 Task: Add Sprouts Organic Pizza Sauce to the cart.
Action: Mouse pressed left at (19, 87)
Screenshot: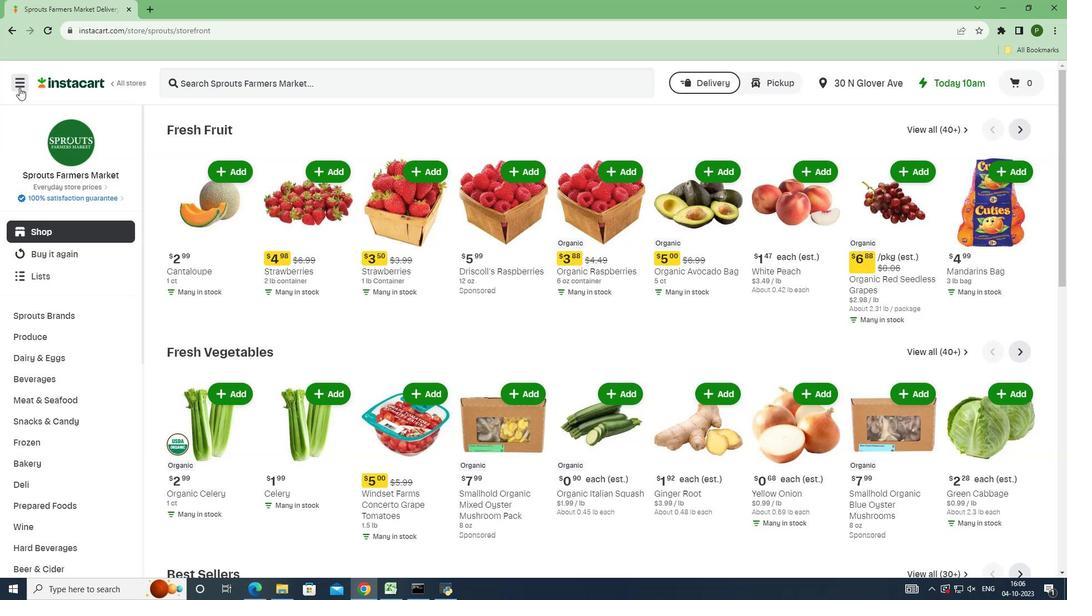 
Action: Mouse moved to (18, 307)
Screenshot: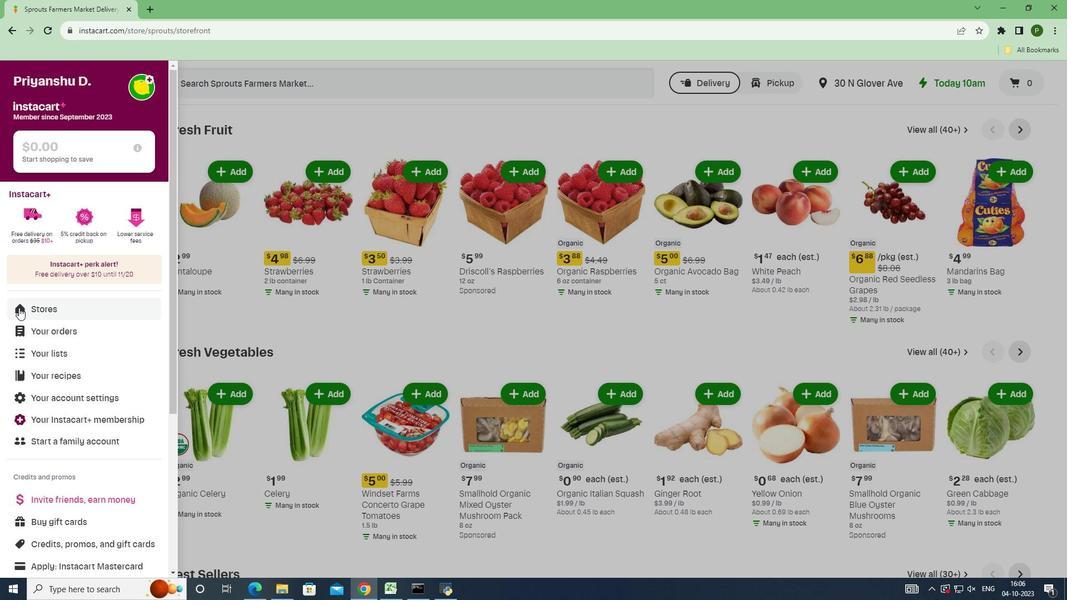 
Action: Mouse pressed left at (18, 307)
Screenshot: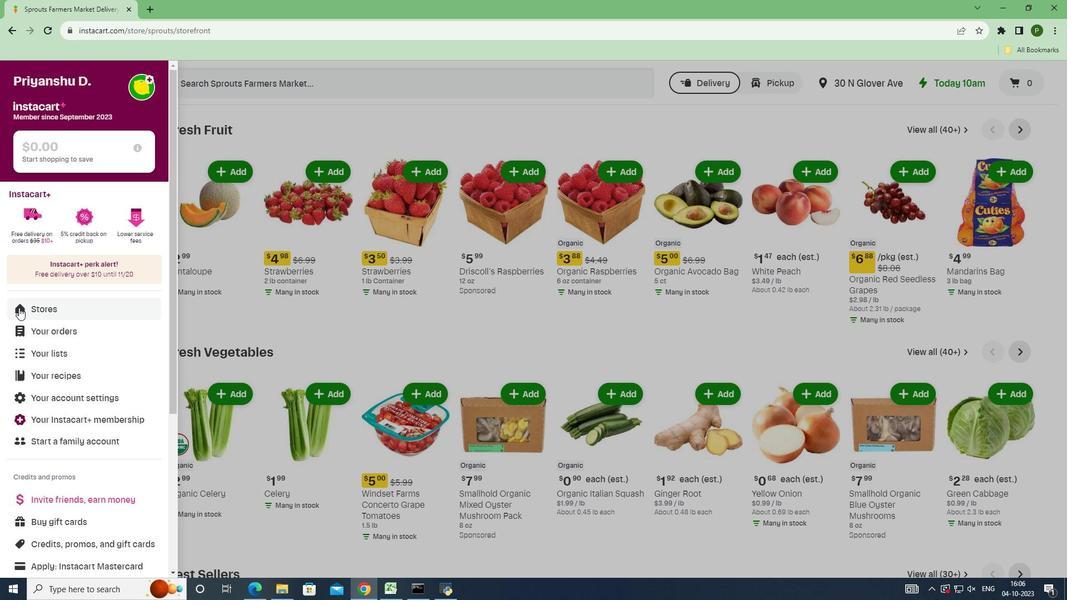 
Action: Mouse moved to (242, 118)
Screenshot: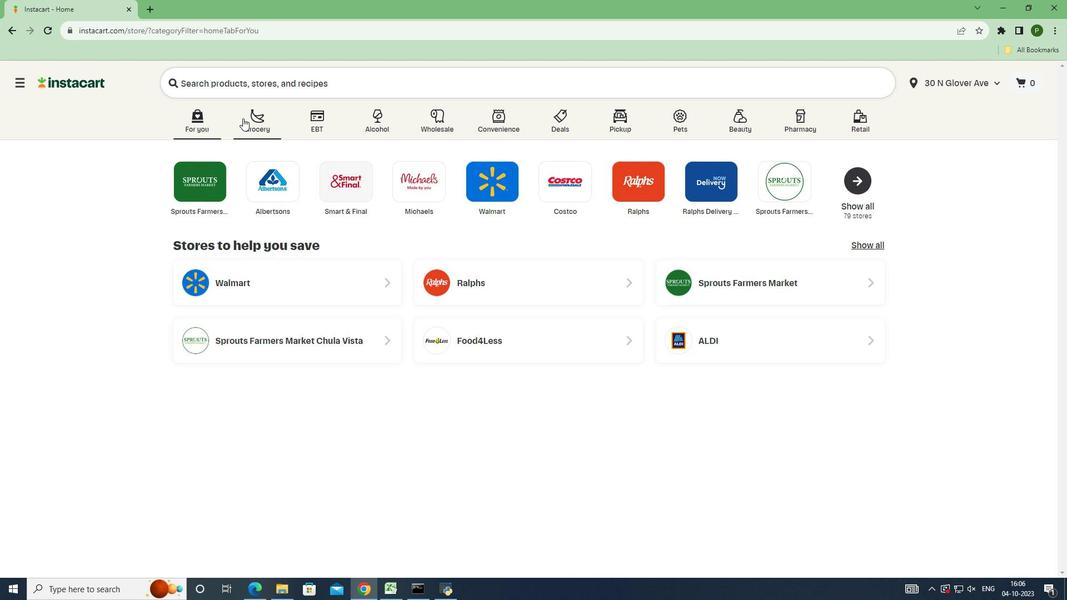 
Action: Mouse pressed left at (242, 118)
Screenshot: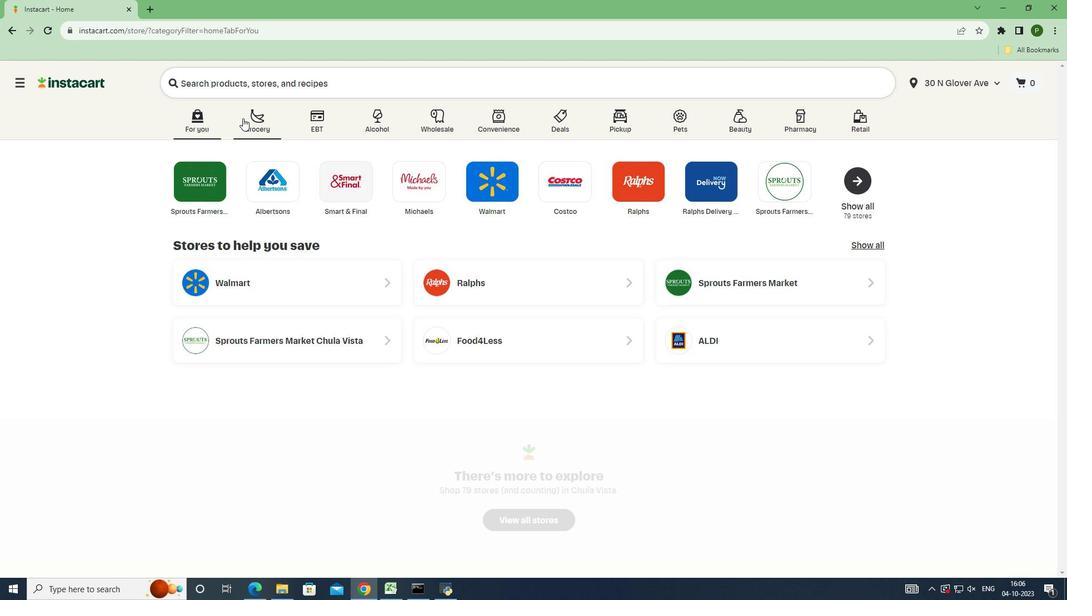
Action: Mouse moved to (689, 256)
Screenshot: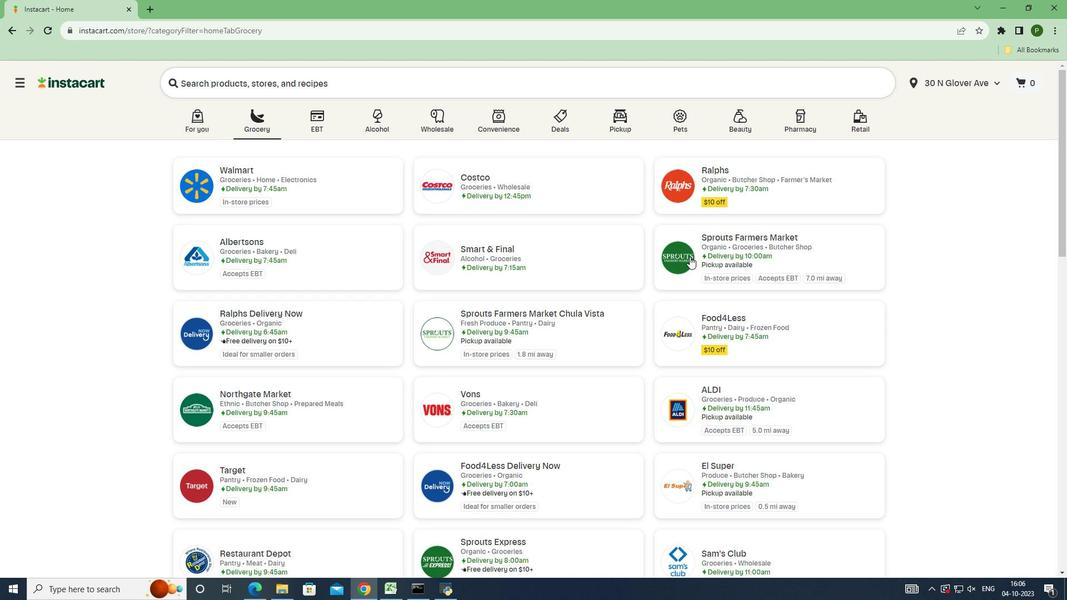 
Action: Mouse pressed left at (689, 256)
Screenshot: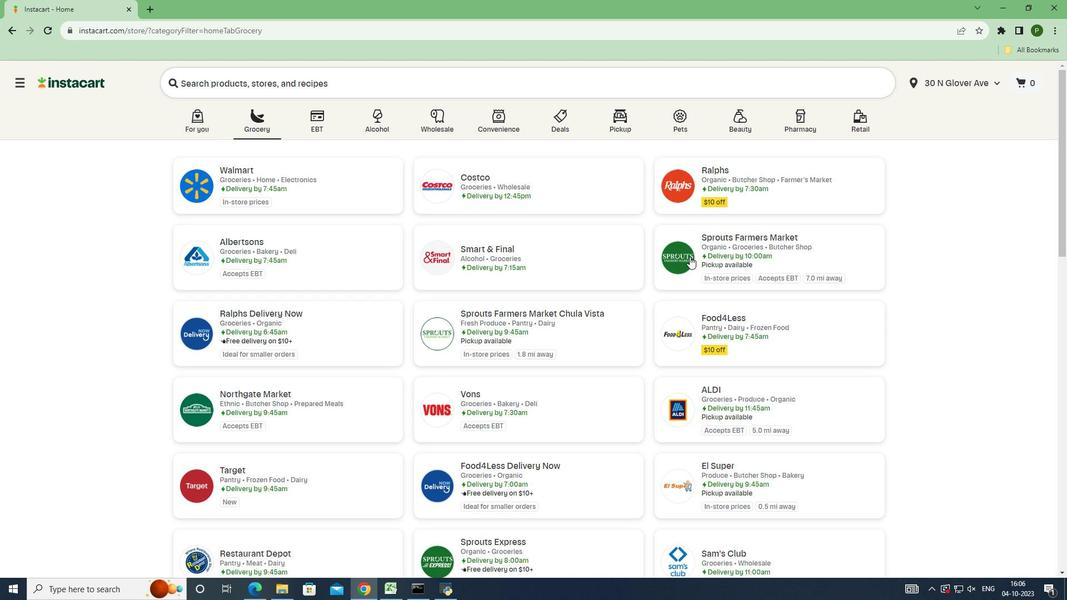 
Action: Mouse moved to (41, 319)
Screenshot: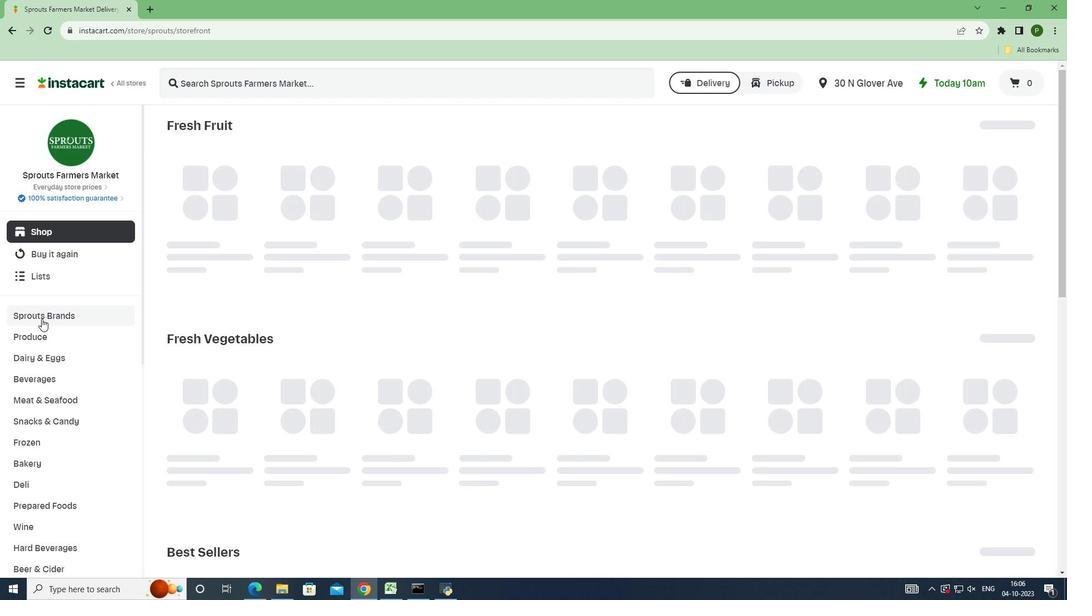 
Action: Mouse pressed left at (41, 319)
Screenshot: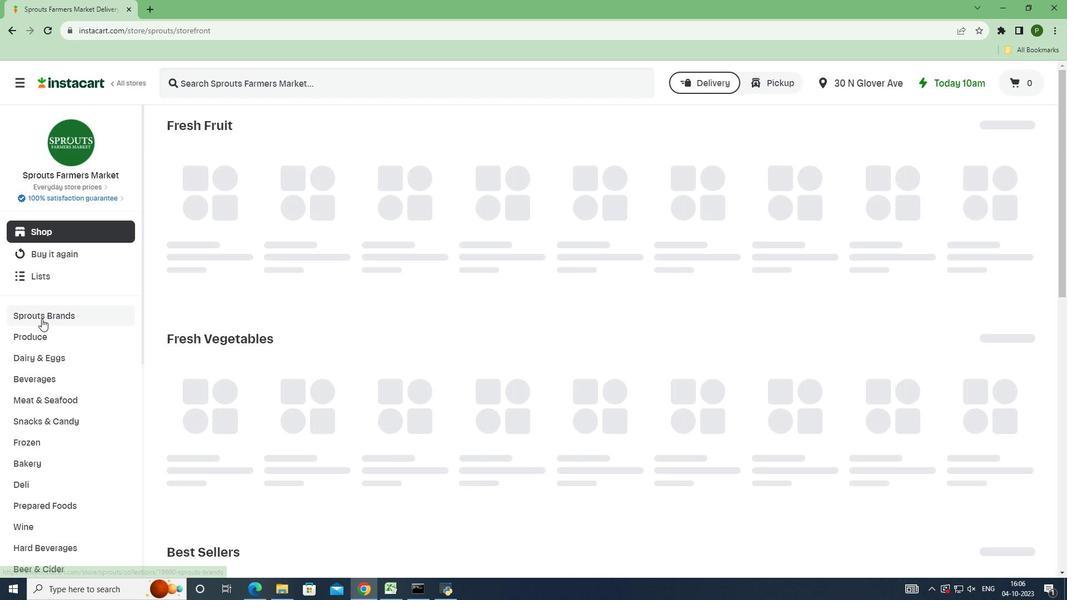 
Action: Mouse moved to (35, 406)
Screenshot: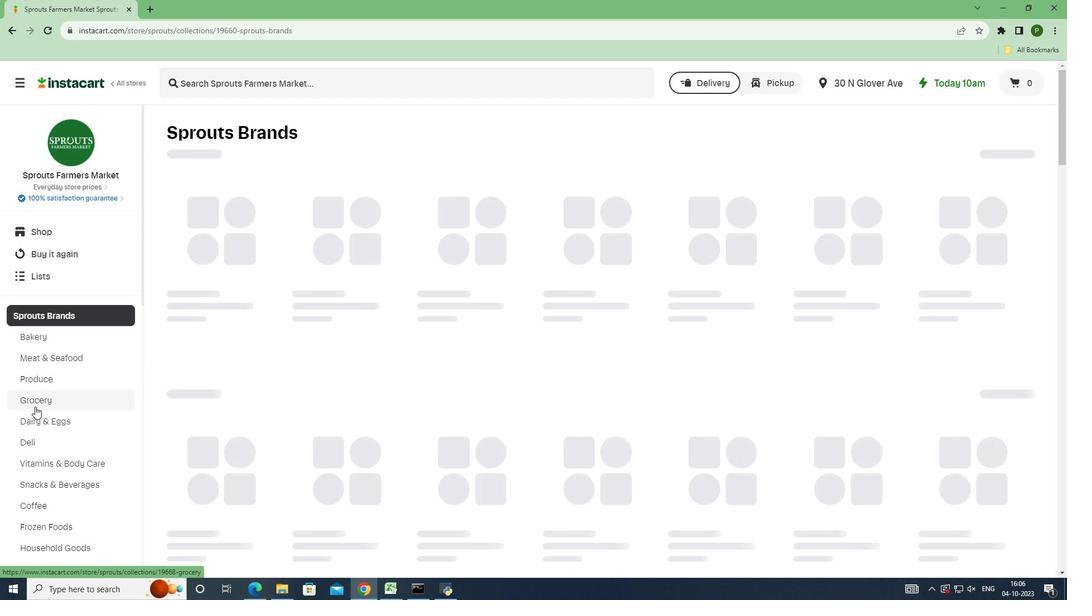 
Action: Mouse pressed left at (35, 406)
Screenshot: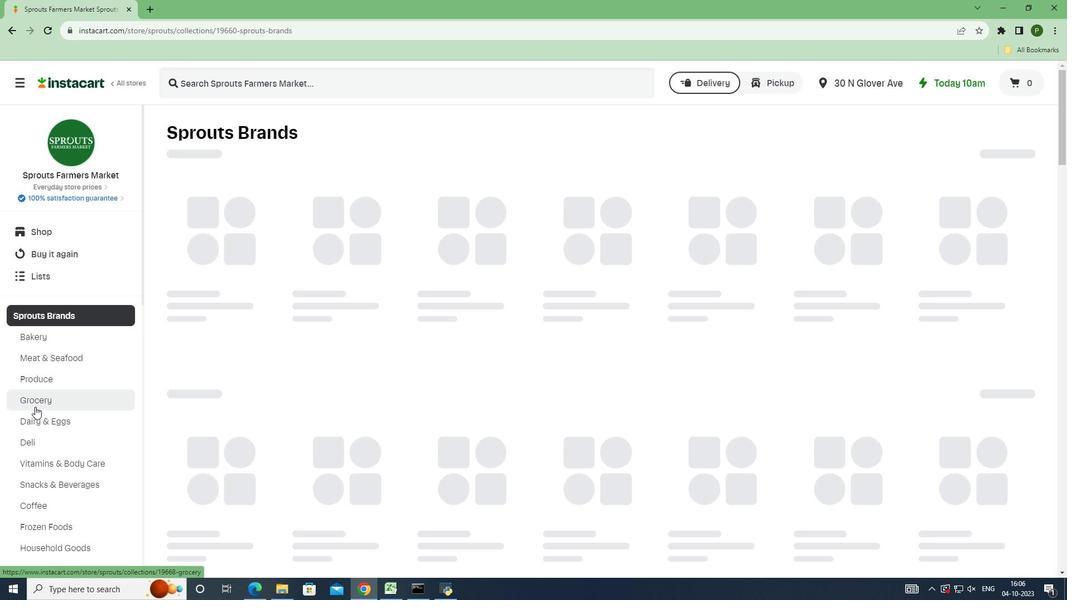 
Action: Mouse moved to (321, 339)
Screenshot: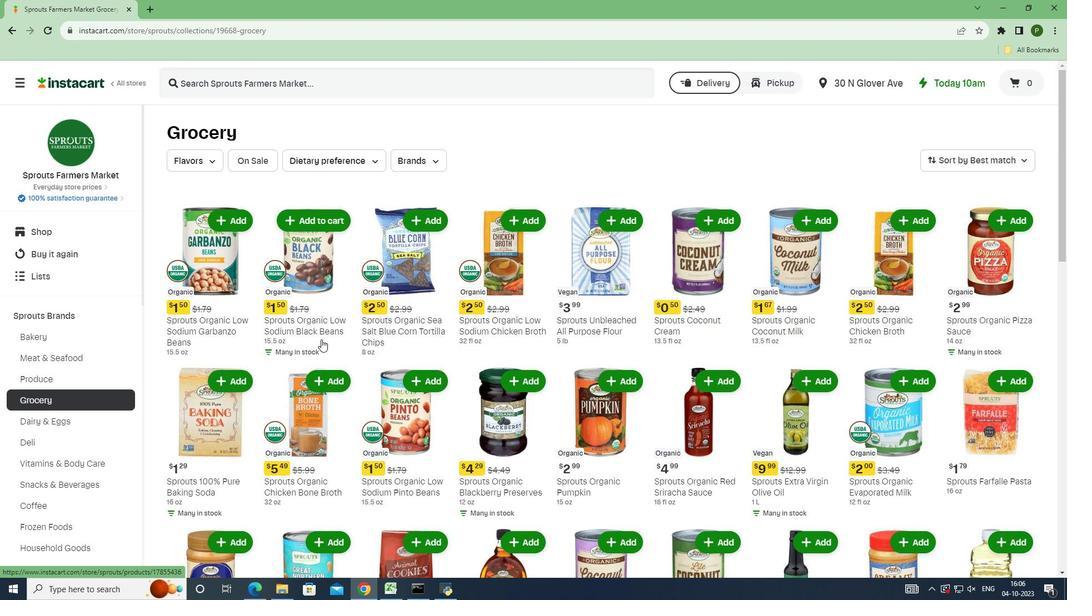 
Action: Mouse scrolled (321, 339) with delta (0, 0)
Screenshot: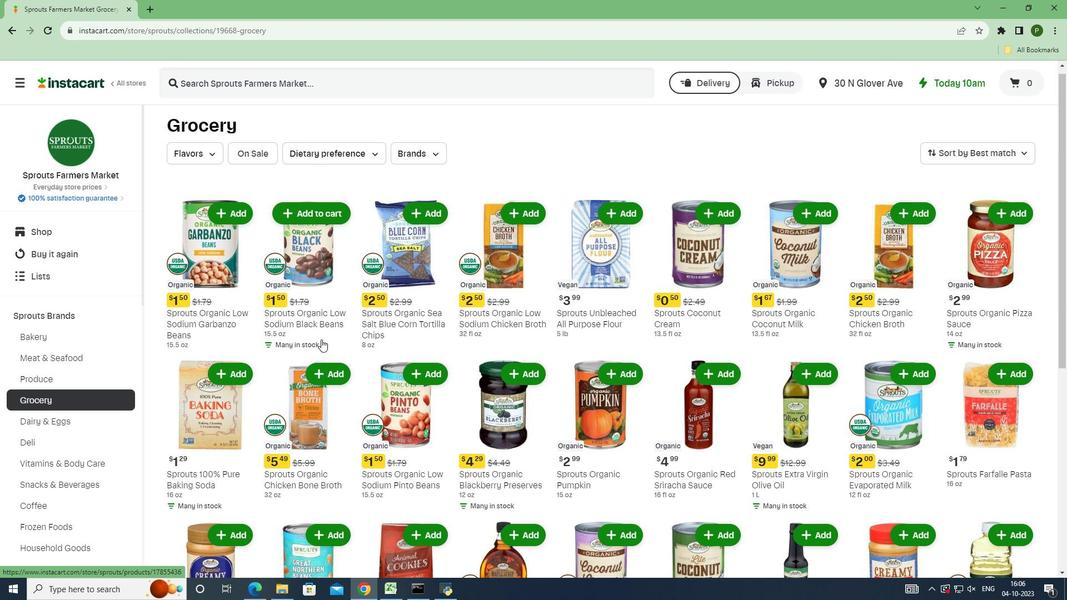 
Action: Mouse moved to (998, 165)
Screenshot: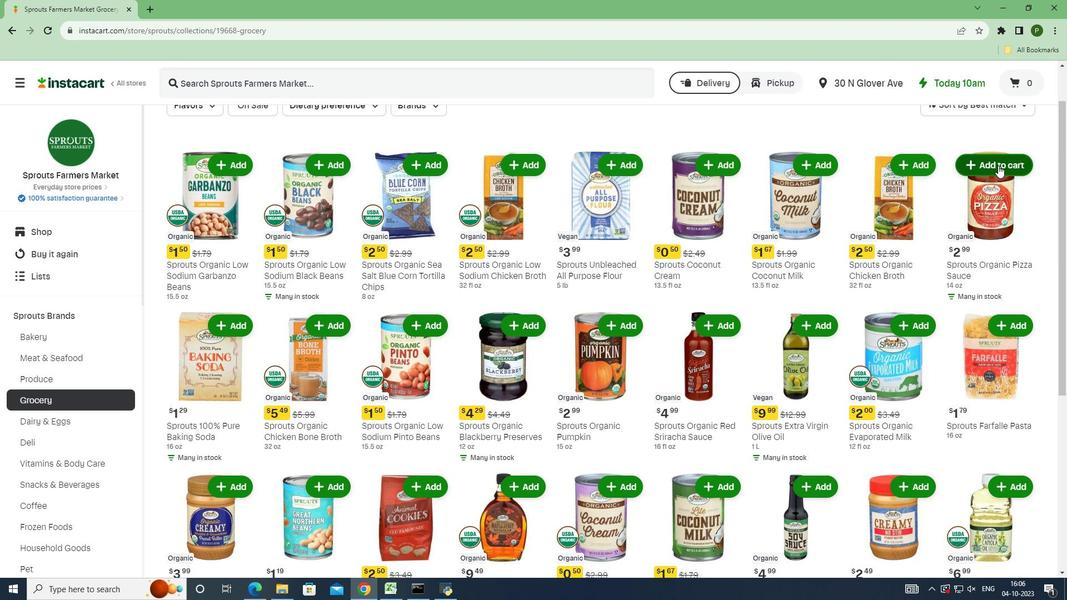 
Action: Mouse pressed left at (998, 165)
Screenshot: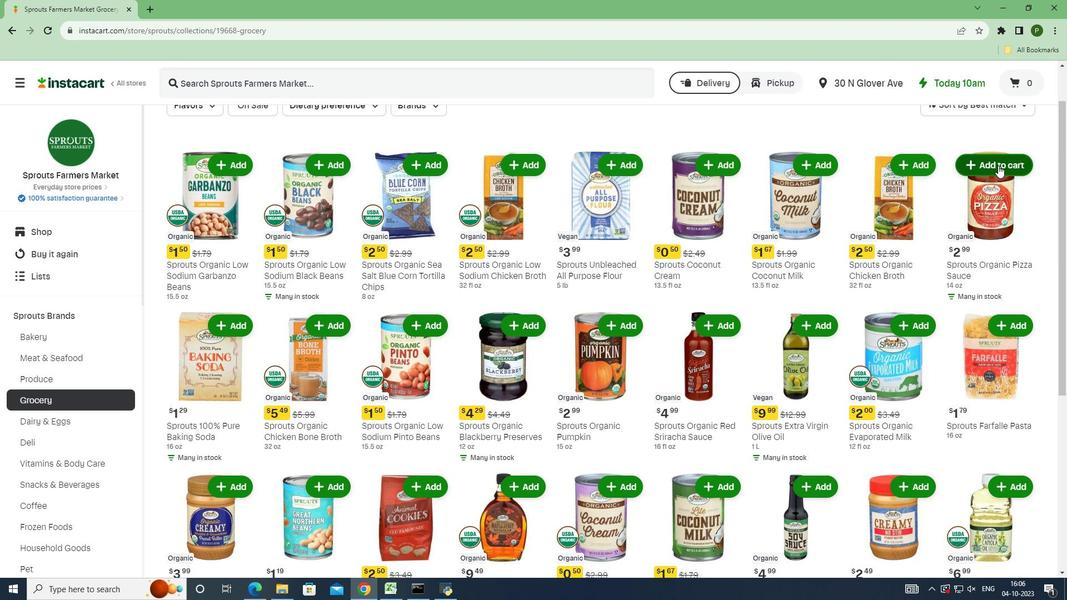 
